 Task: Create Board Customer Retention to Workspace Customer Experience. Create Board SEO and SEM to Workspace Customer Experience. Create Board Market Segmentation and Targeting Analysis to Workspace Customer Experience
Action: Mouse moved to (436, 82)
Screenshot: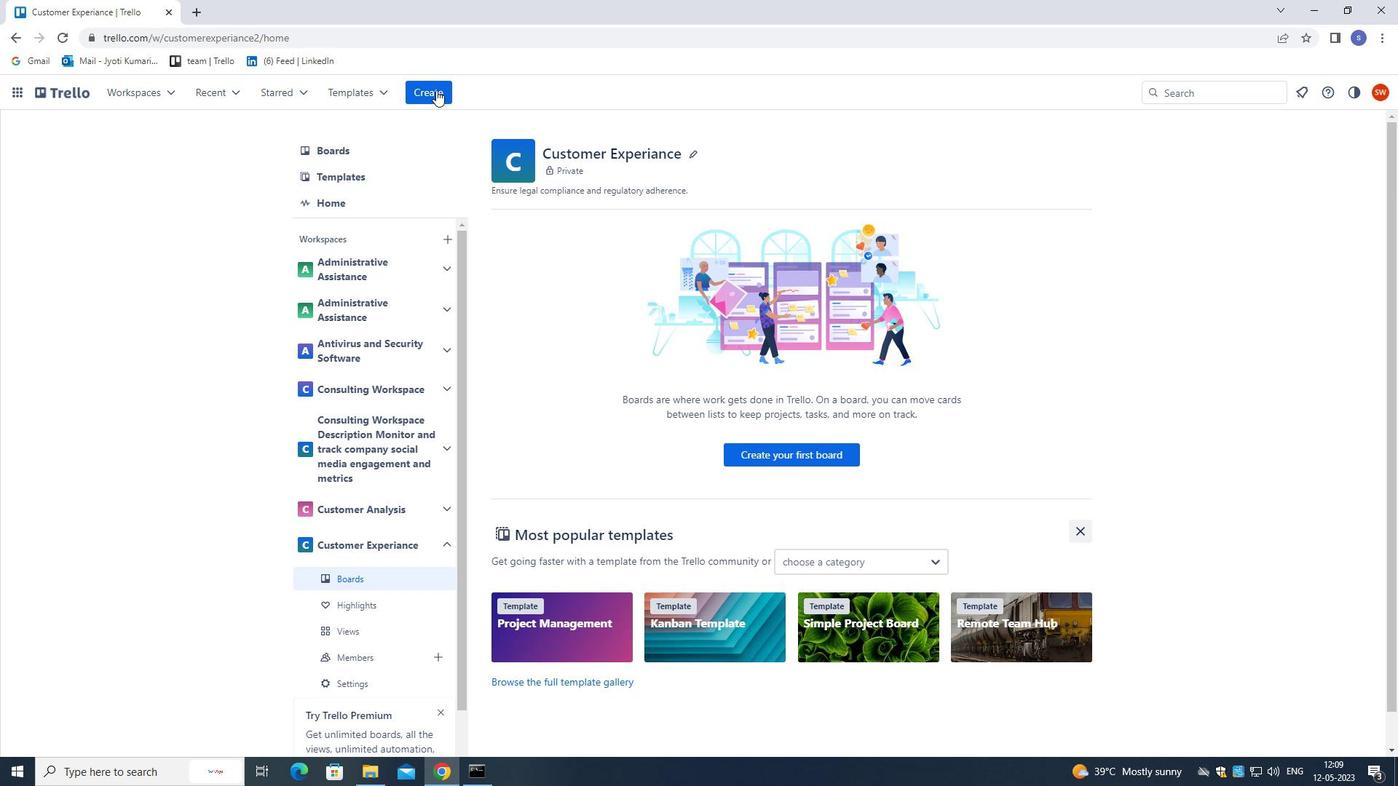 
Action: Mouse pressed left at (436, 82)
Screenshot: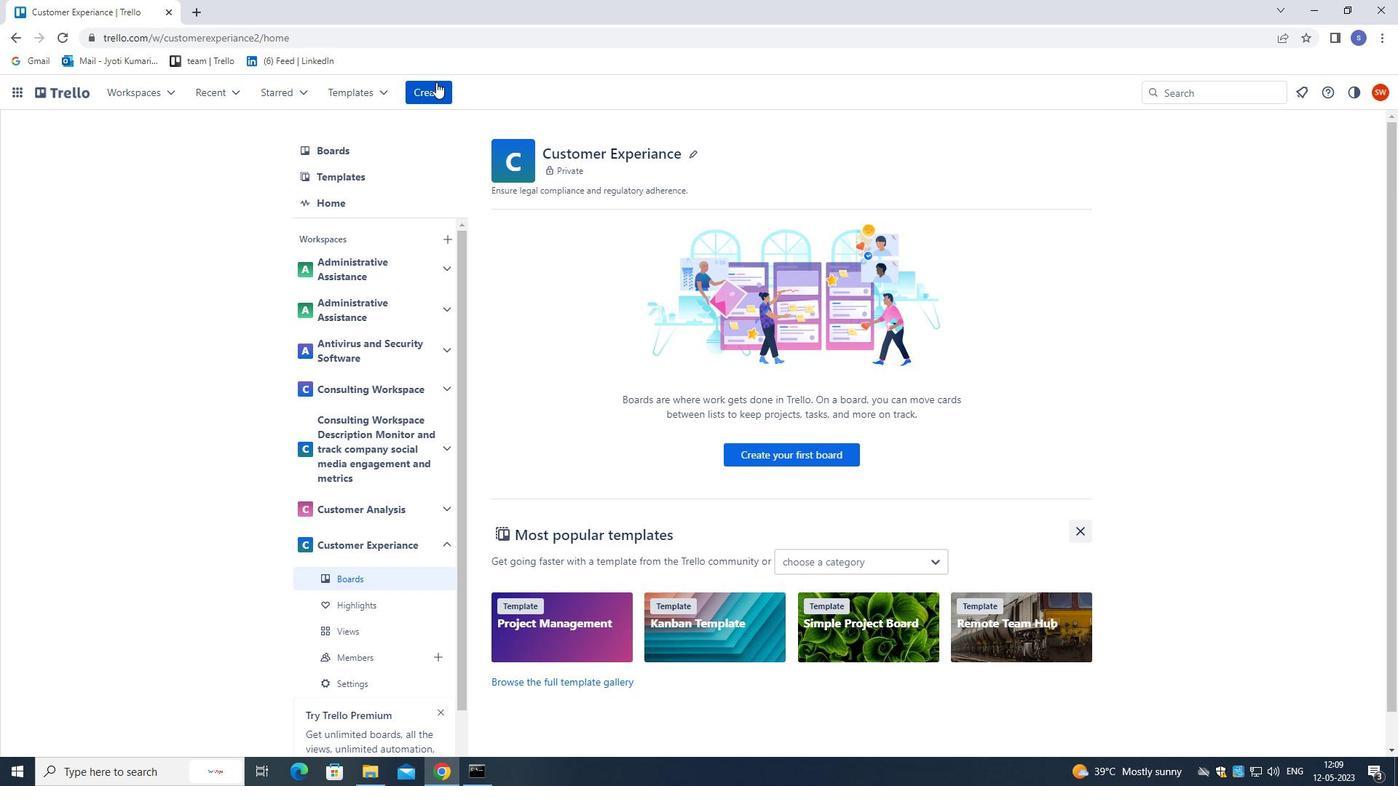 
Action: Mouse moved to (429, 155)
Screenshot: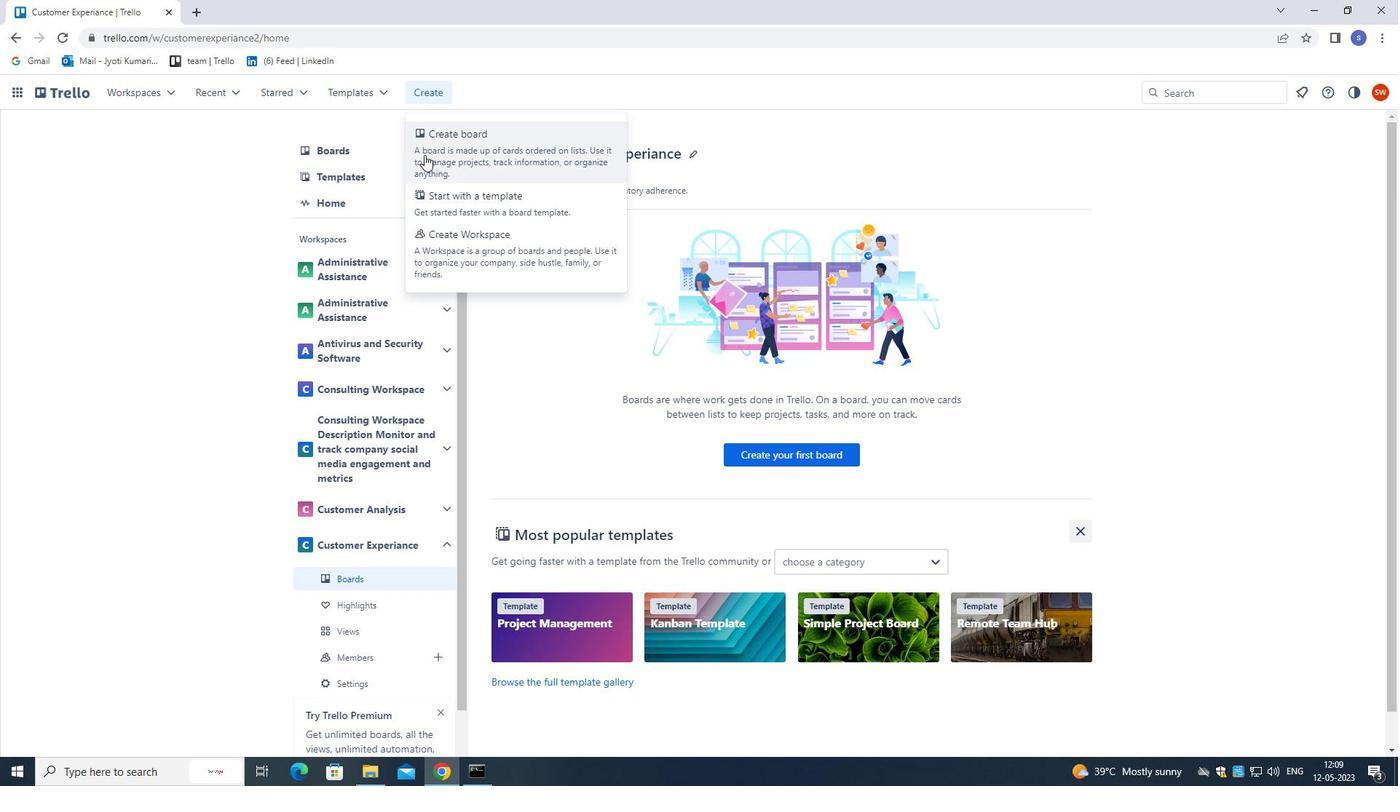 
Action: Mouse pressed left at (429, 155)
Screenshot: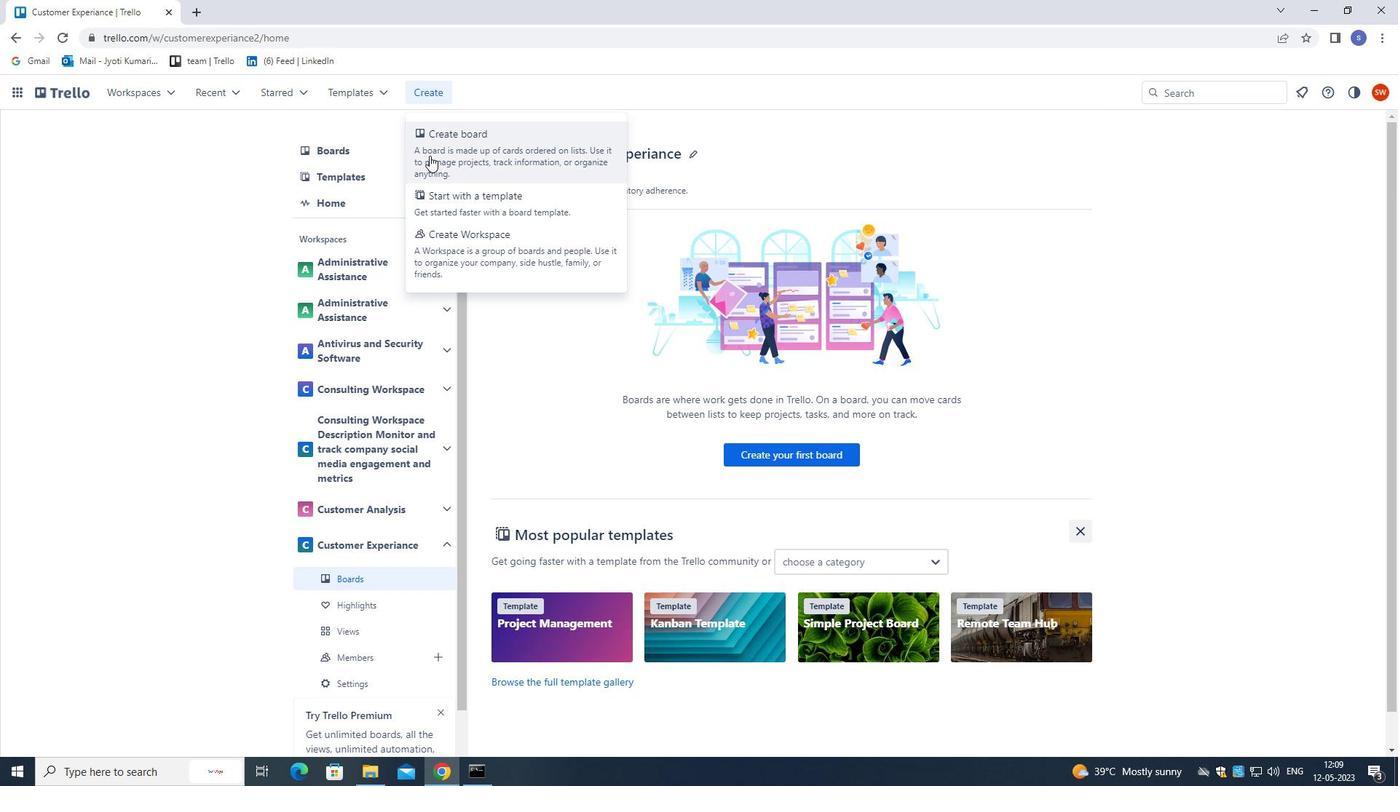
Action: Mouse moved to (401, 142)
Screenshot: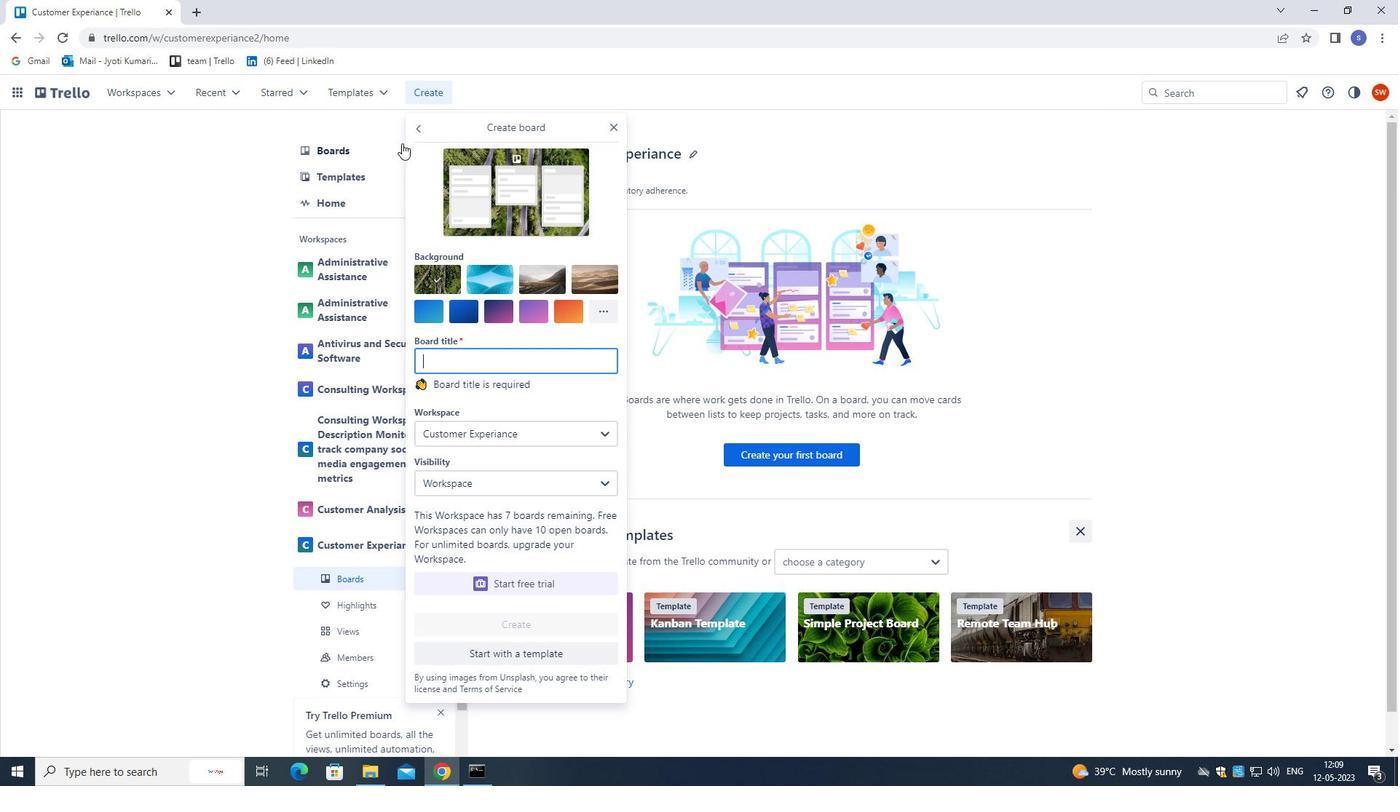 
Action: Key pressed <Key.shift>CU
Screenshot: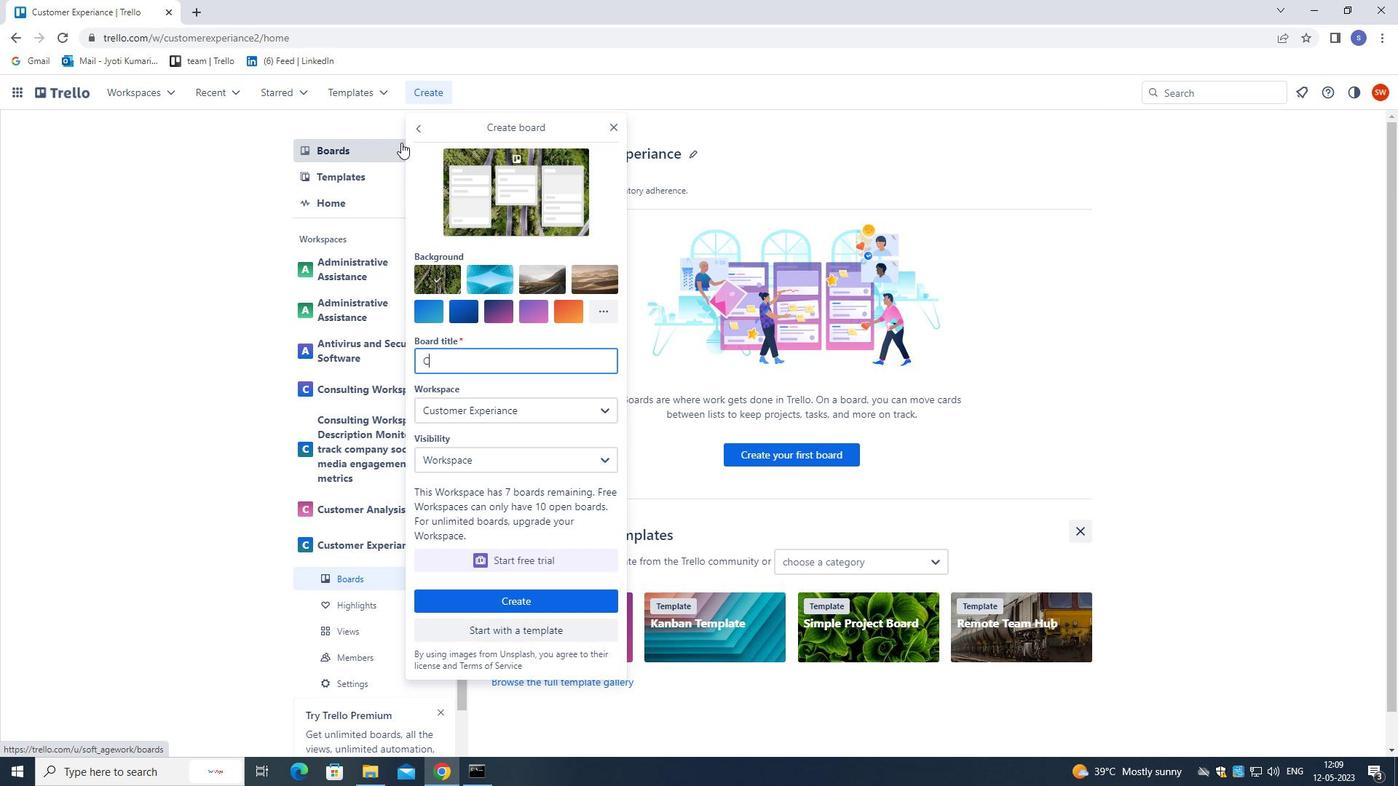 
Action: Mouse moved to (400, 142)
Screenshot: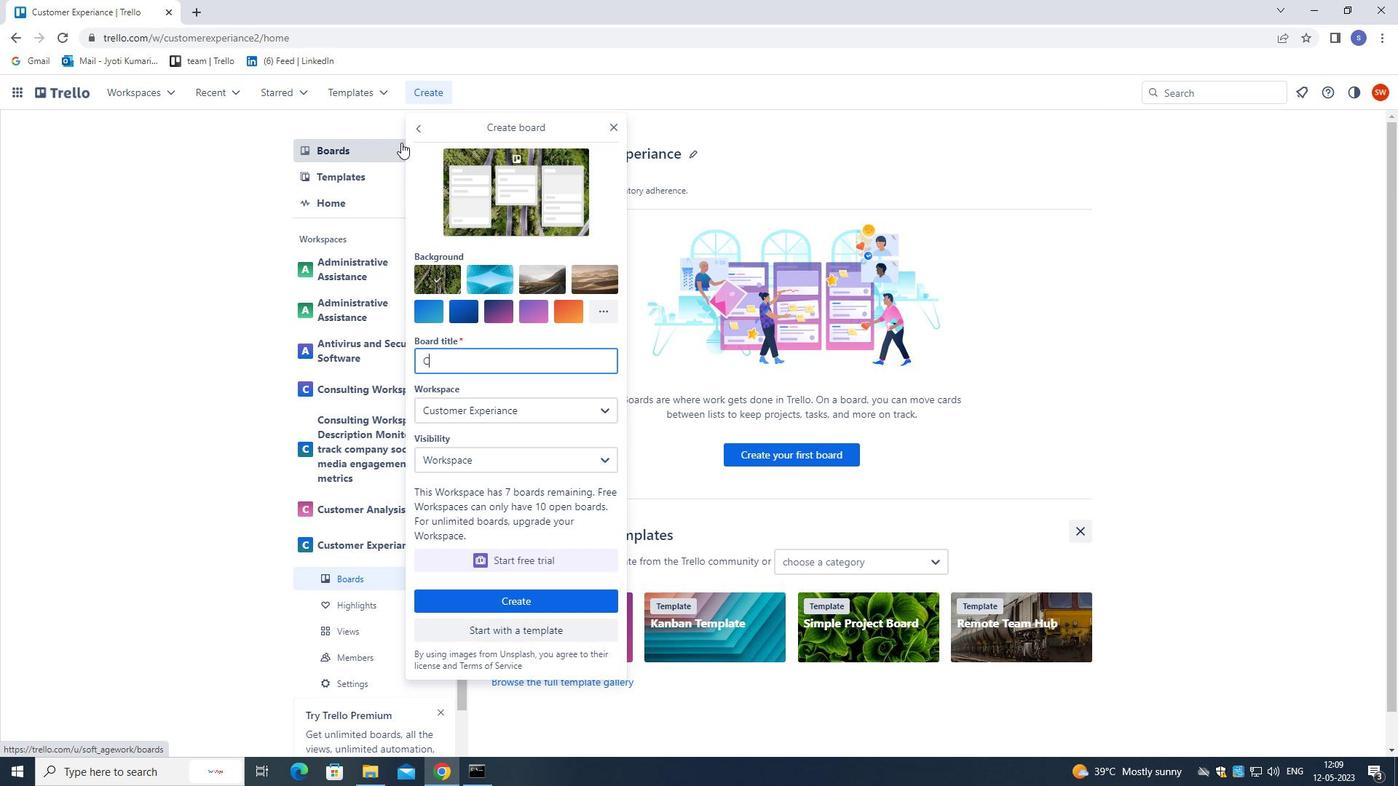 
Action: Key pressed STOMER<Key.space><Key.shift>RETENANCE<Key.backspace><Key.backspace><Key.backspace><Key.backspace><Key.backspace>NTION
Screenshot: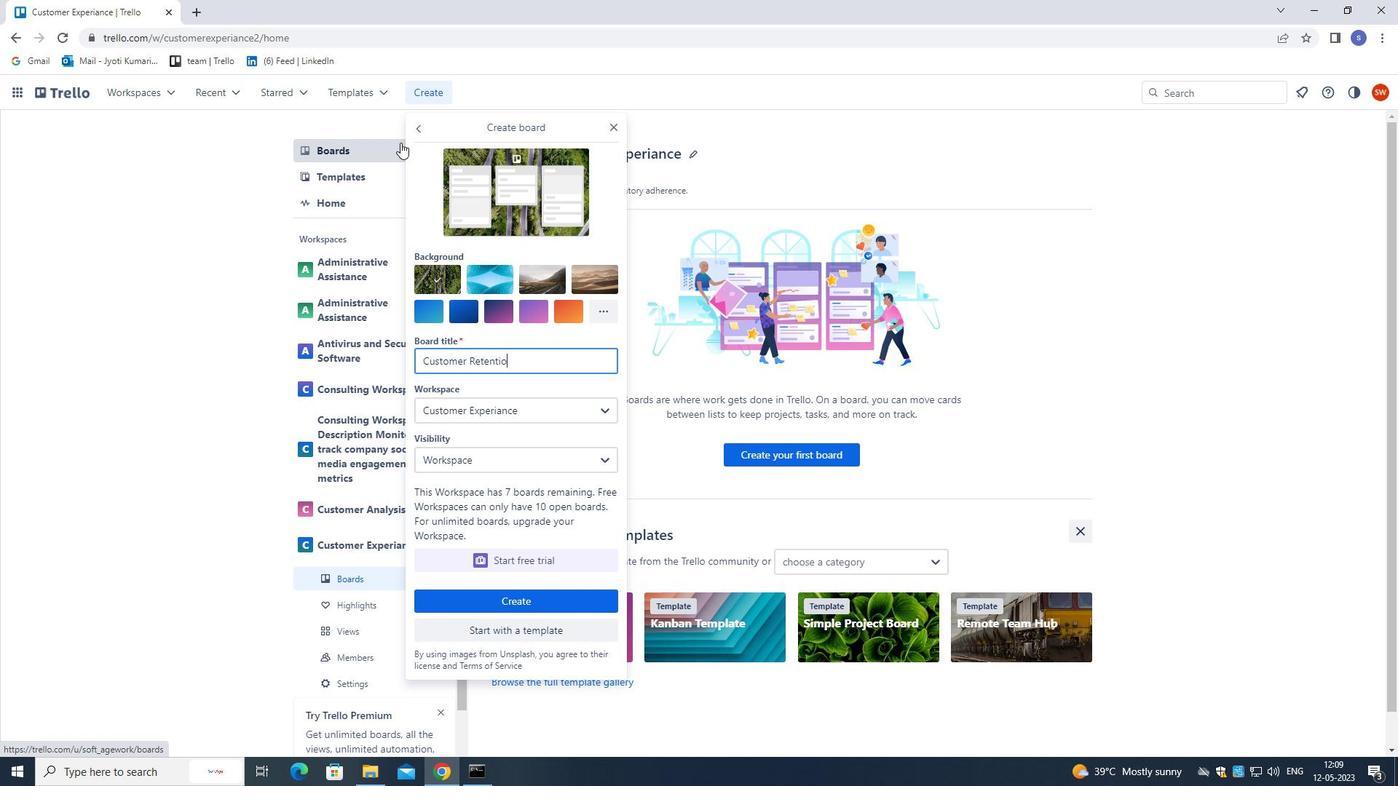 
Action: Mouse moved to (537, 609)
Screenshot: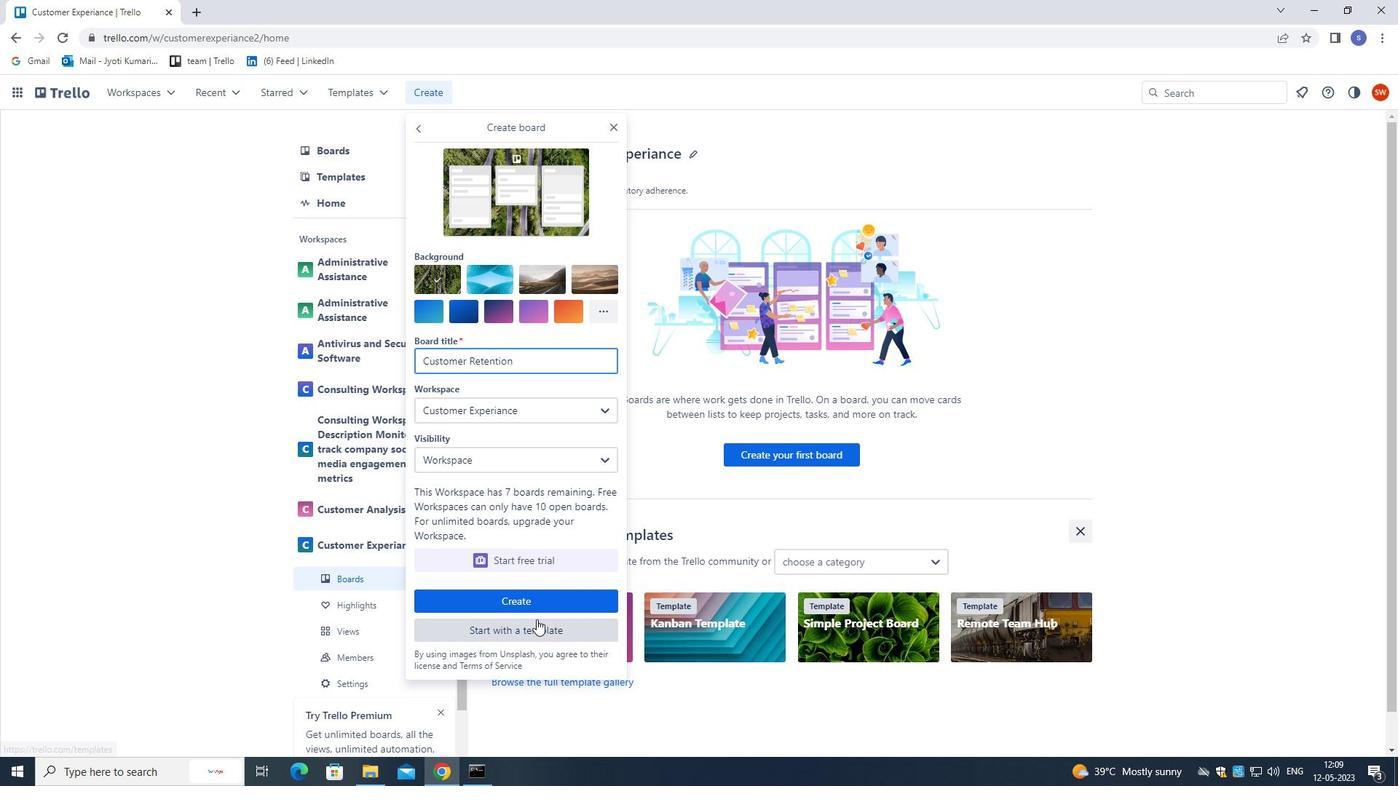 
Action: Mouse pressed left at (537, 609)
Screenshot: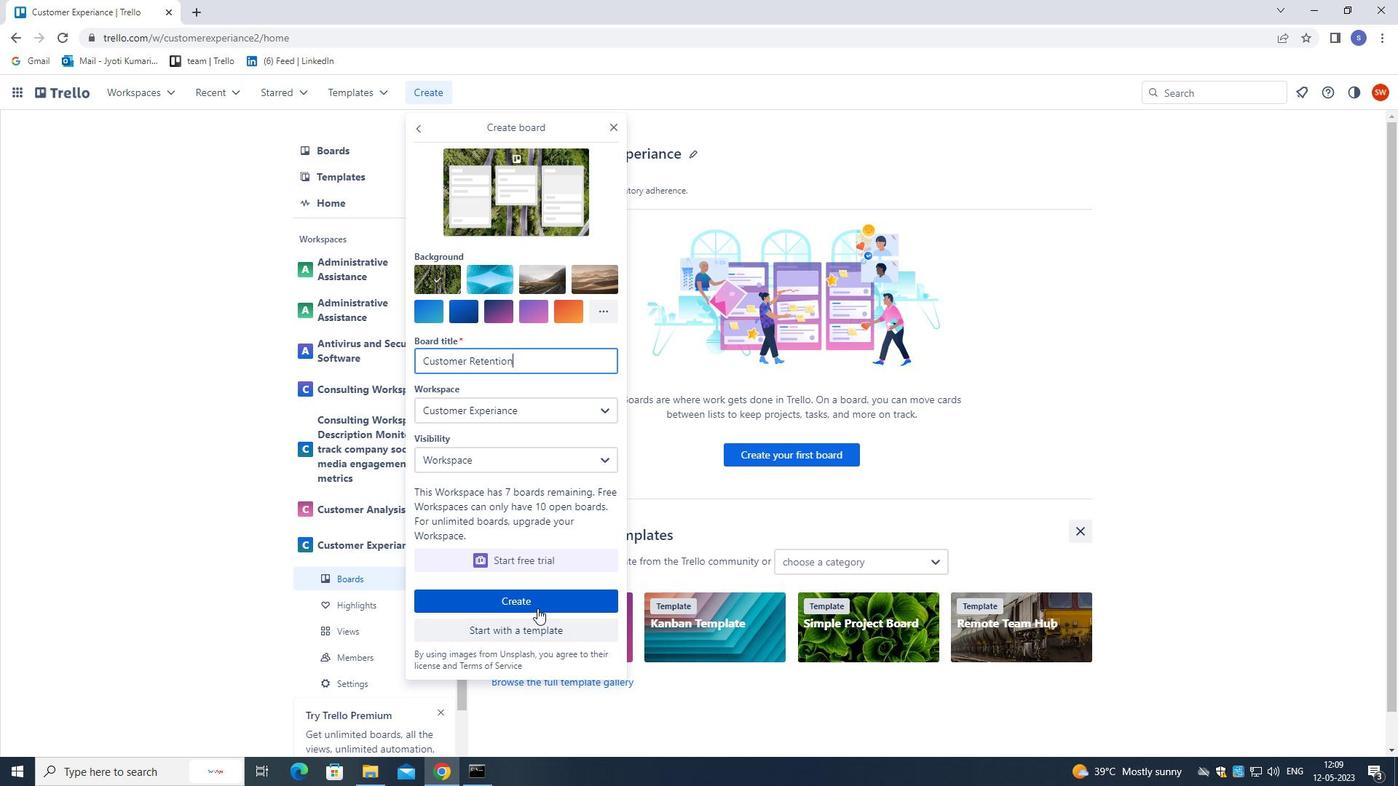 
Action: Mouse moved to (414, 90)
Screenshot: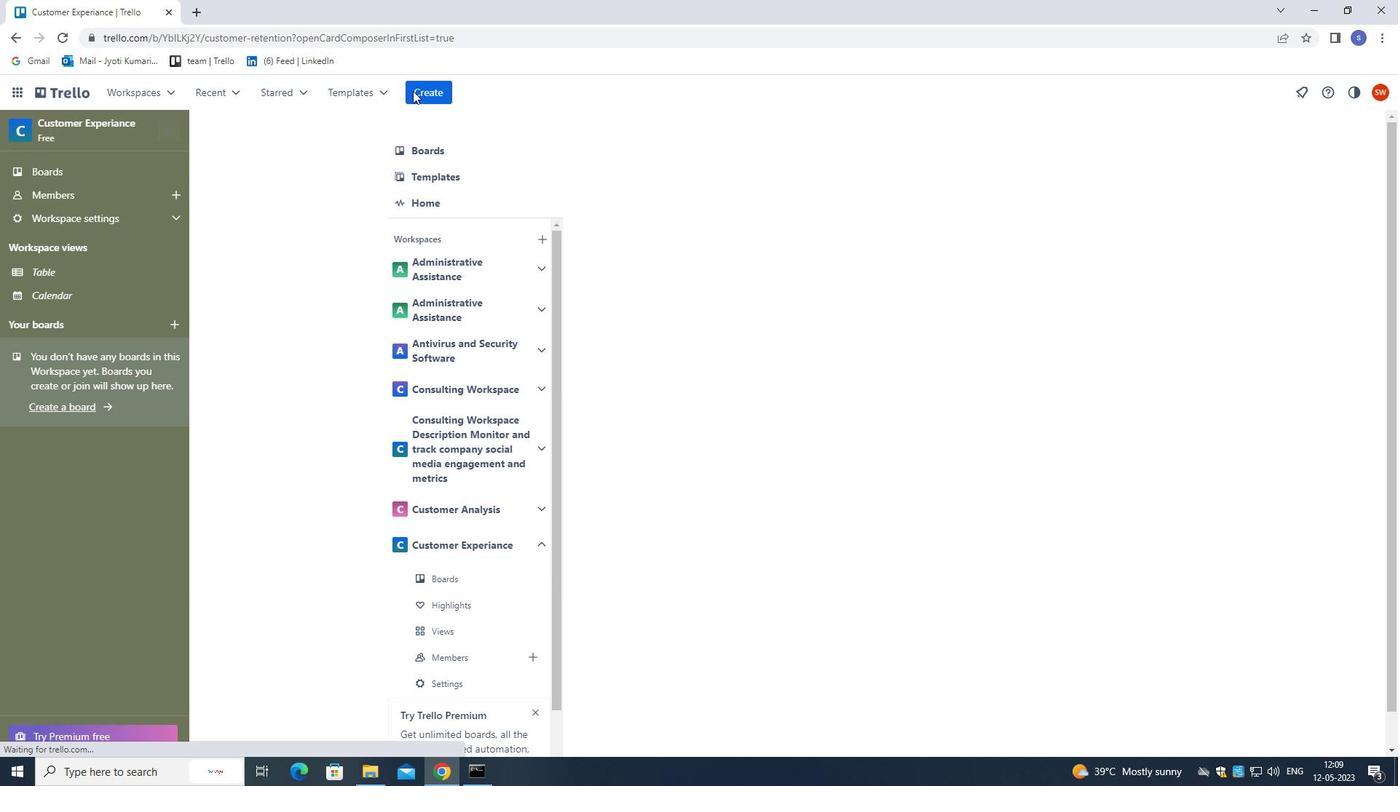 
Action: Mouse pressed left at (414, 90)
Screenshot: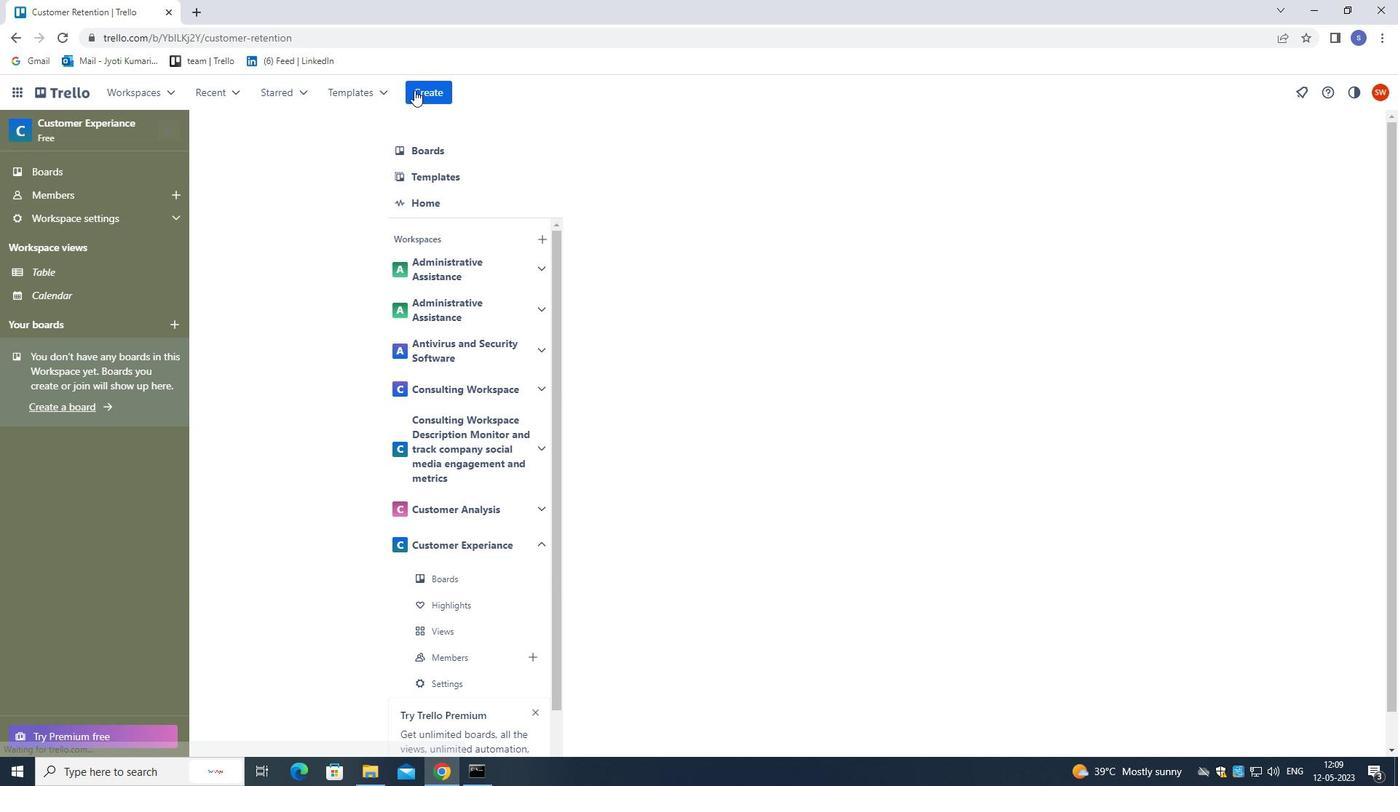 
Action: Mouse moved to (443, 163)
Screenshot: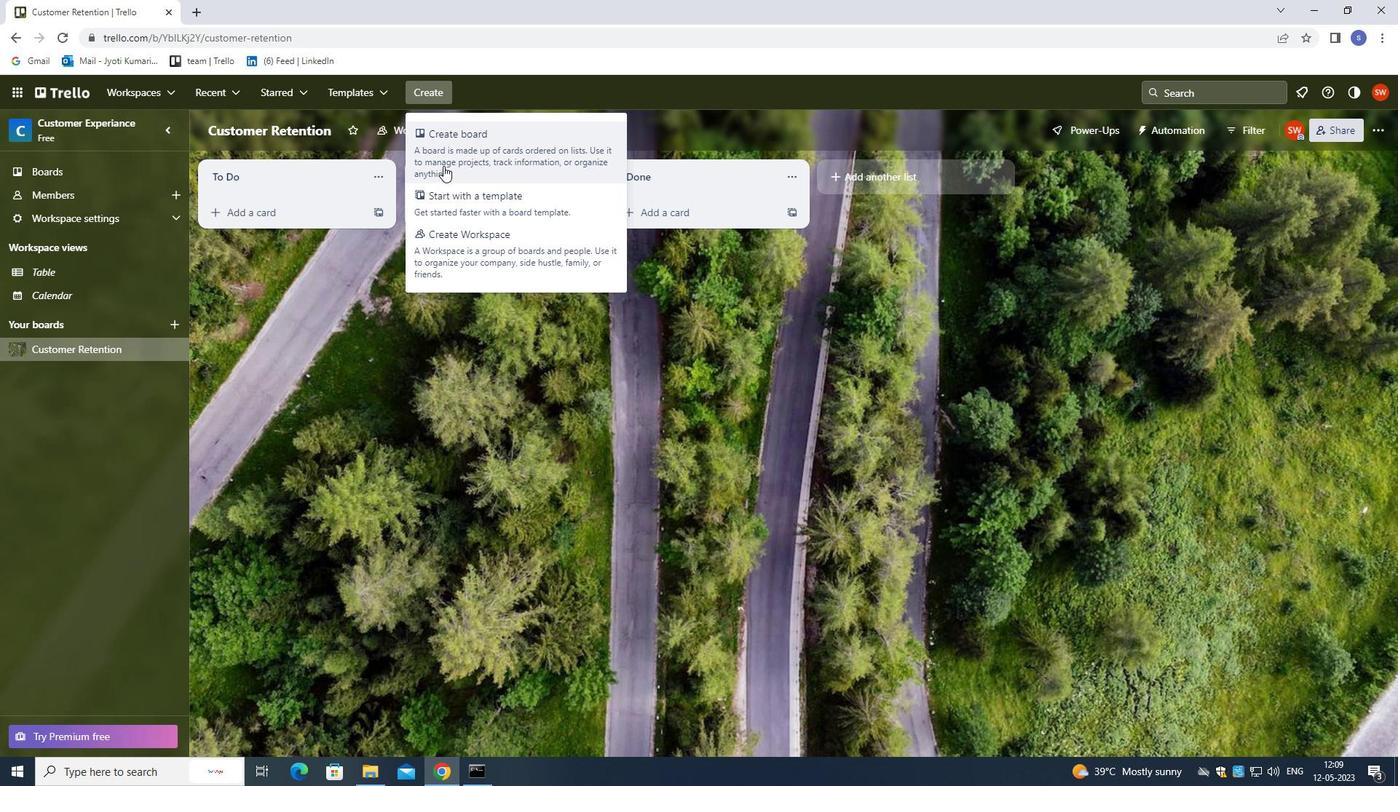 
Action: Mouse pressed left at (443, 163)
Screenshot: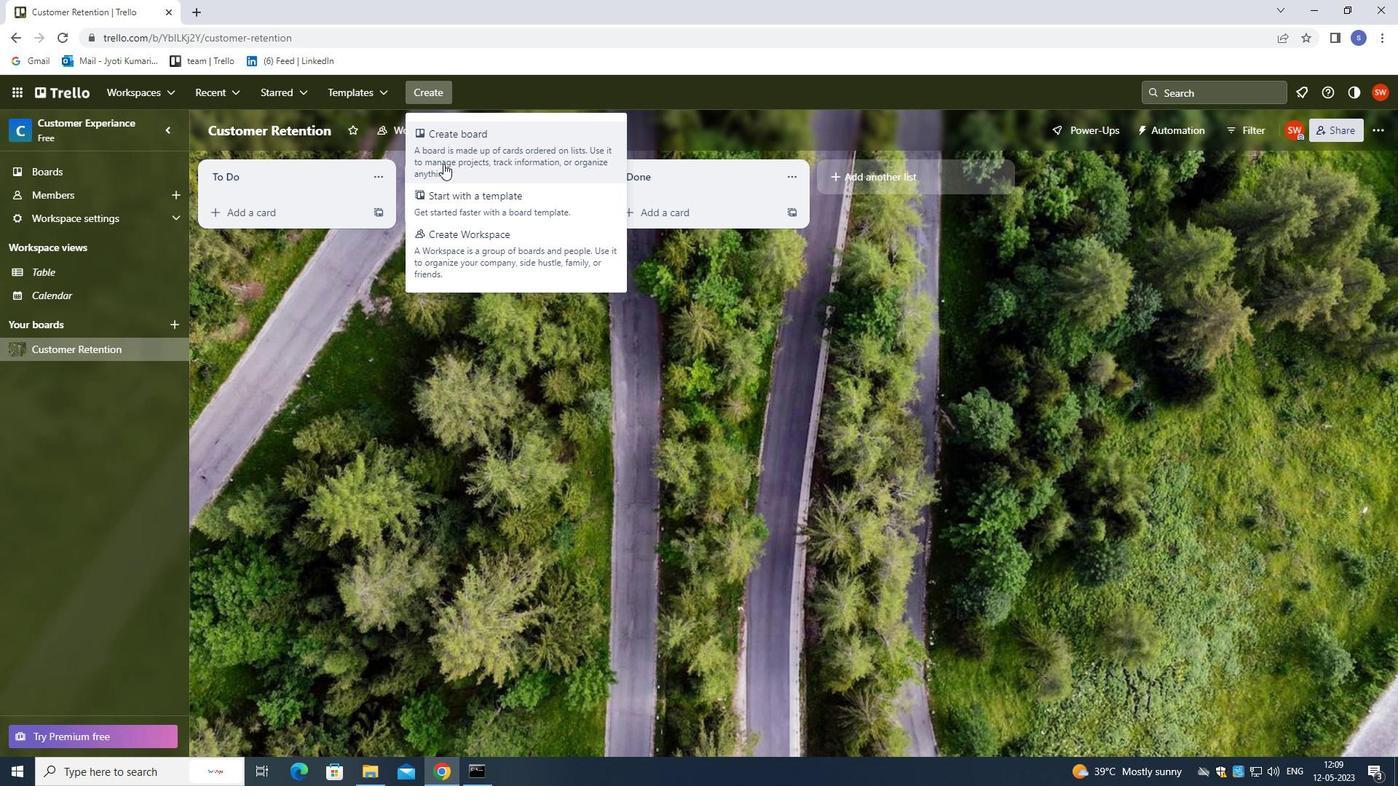 
Action: Mouse moved to (444, 163)
Screenshot: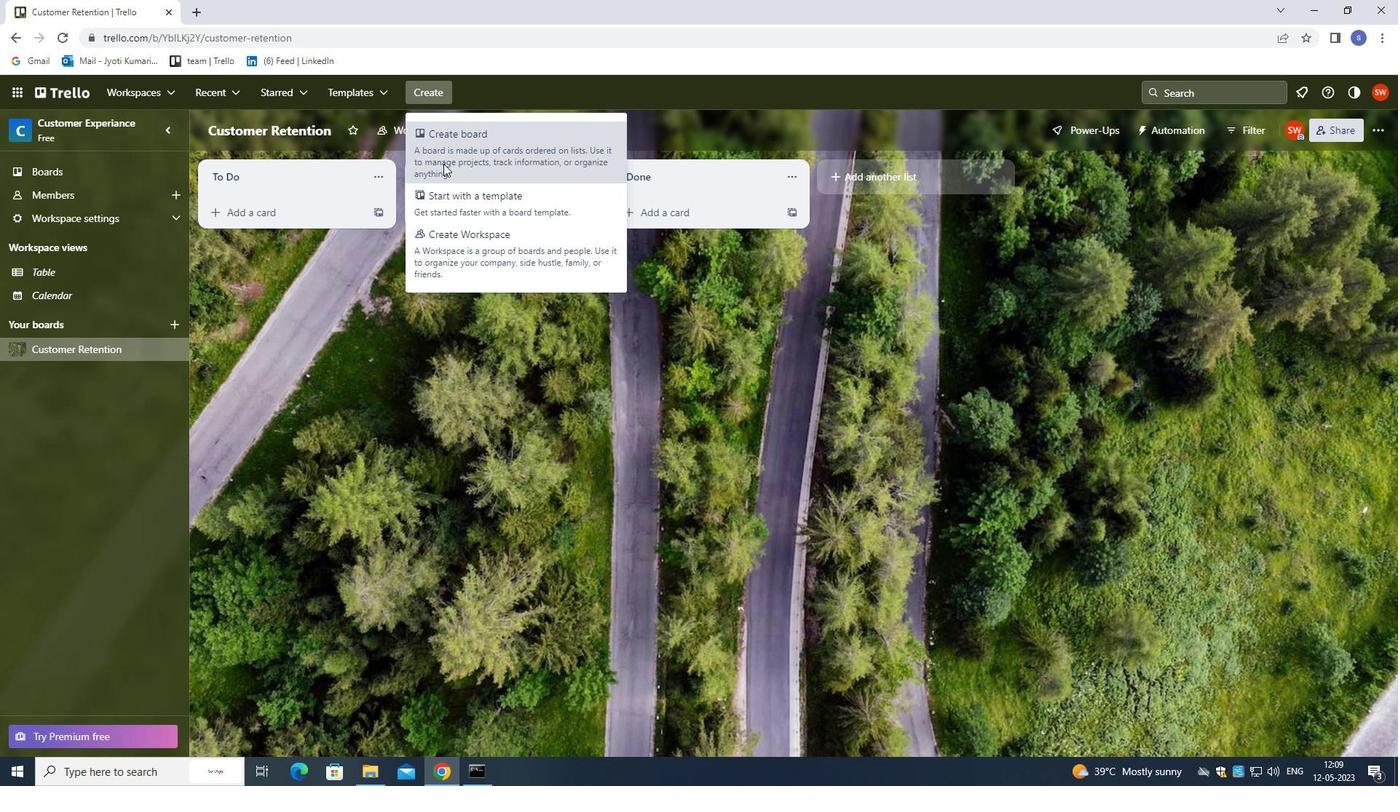 
Action: Key pressed <Key.shift>SEO<Key.space>AND<Key.space><Key.shift>SEM
Screenshot: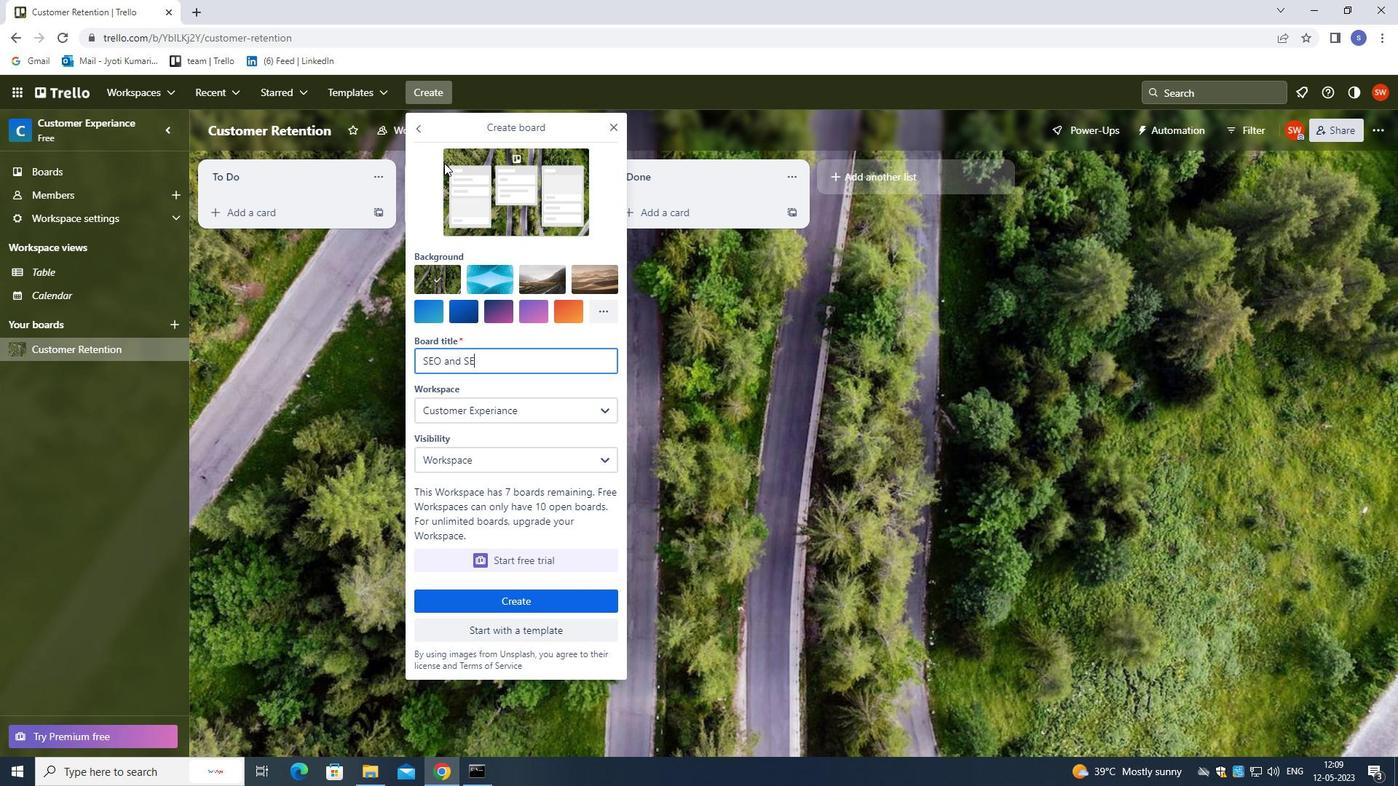 
Action: Mouse moved to (469, 596)
Screenshot: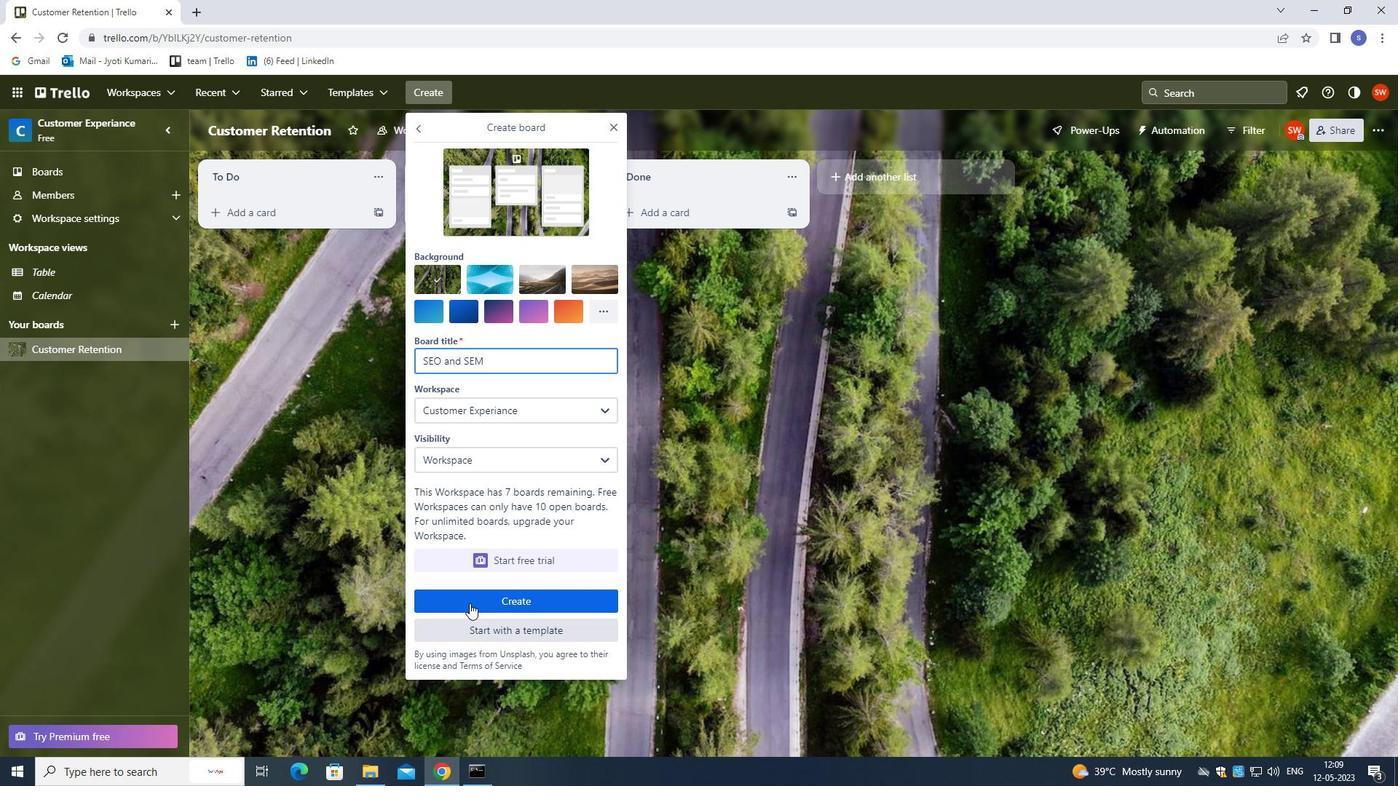 
Action: Mouse pressed left at (469, 596)
Screenshot: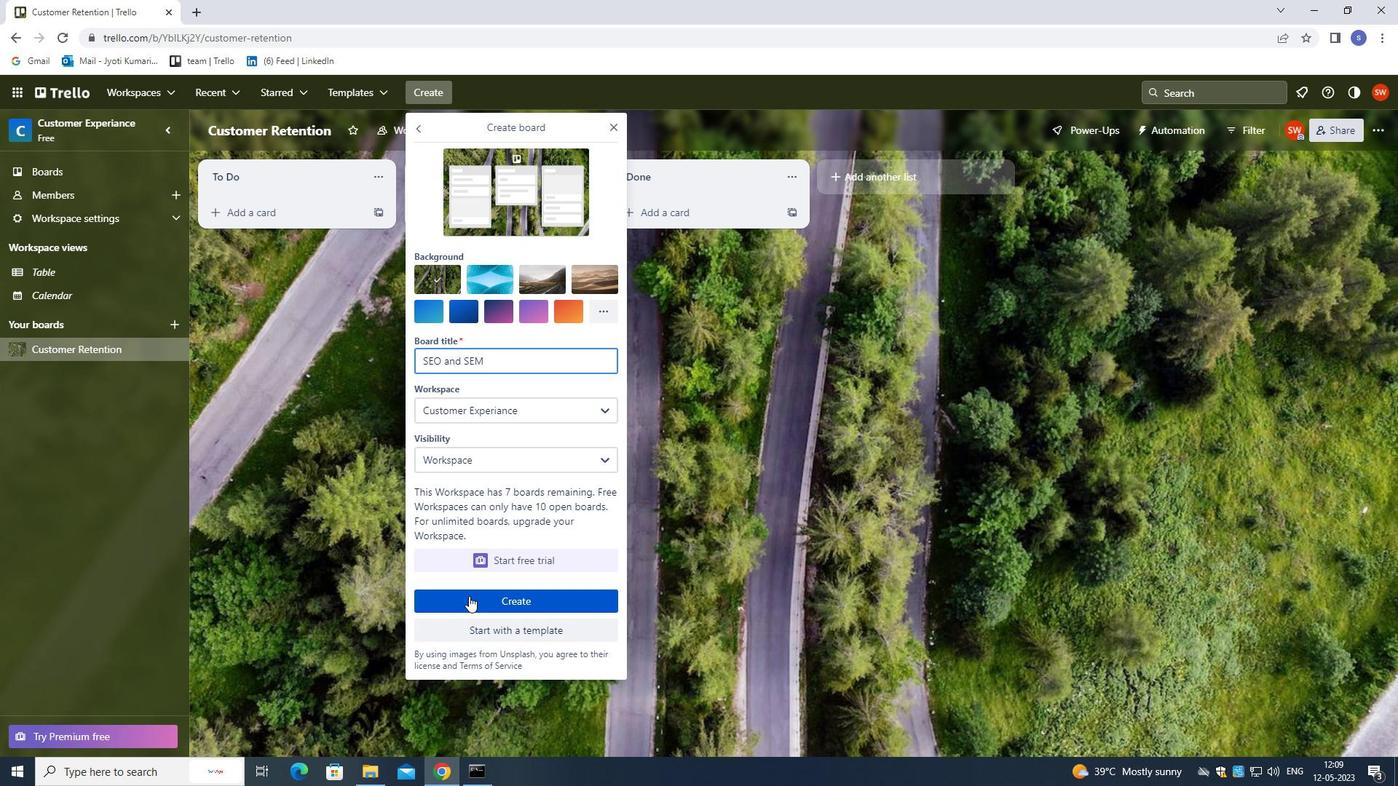 
Action: Mouse moved to (440, 86)
Screenshot: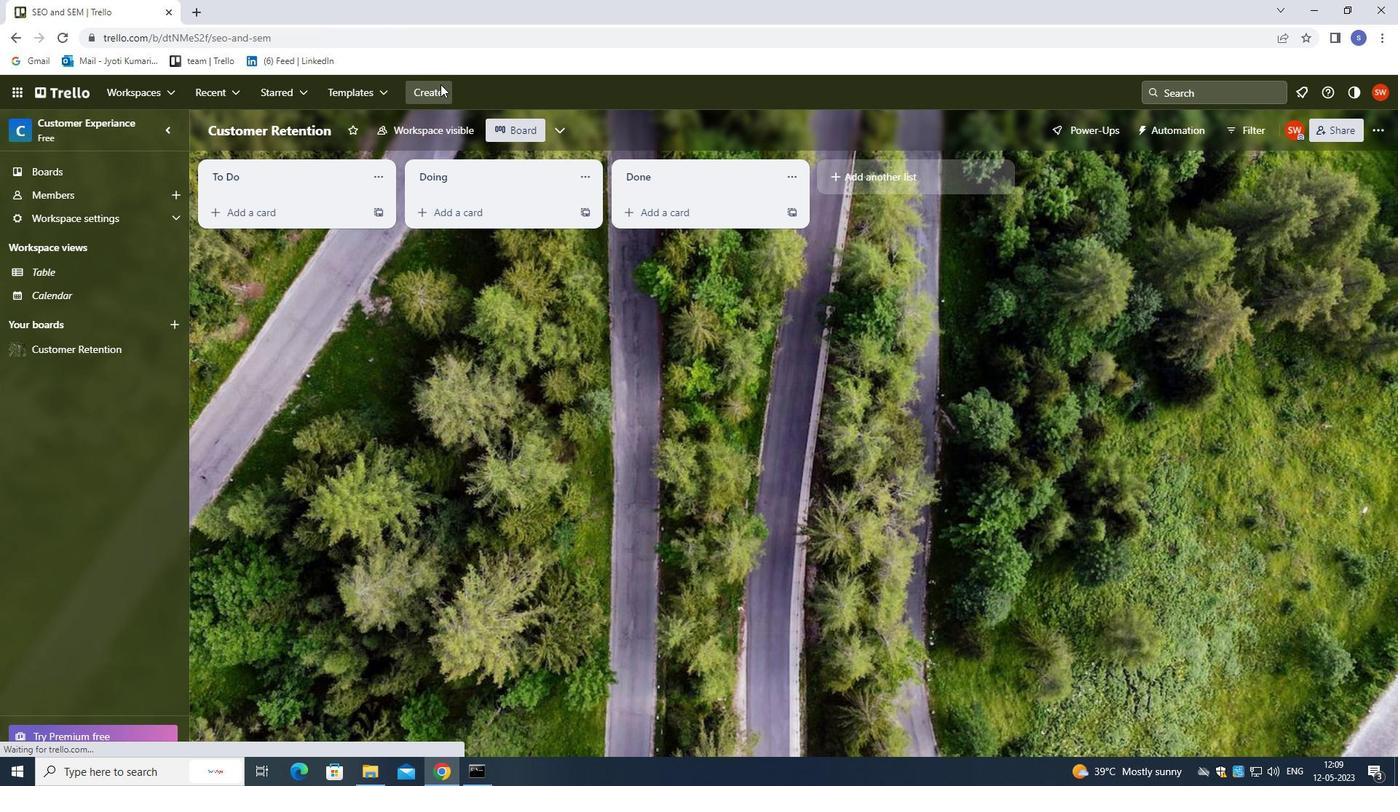 
Action: Mouse pressed left at (440, 86)
Screenshot: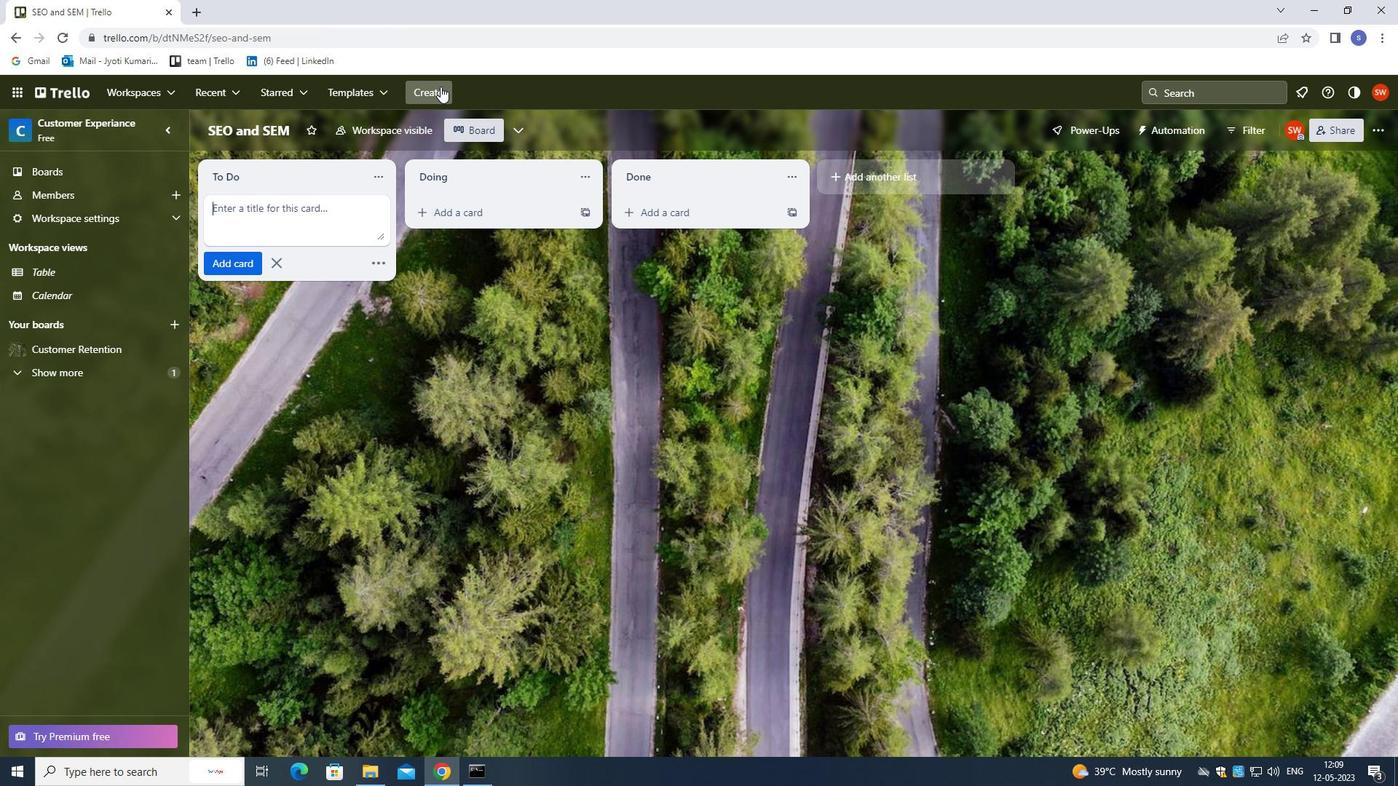 
Action: Mouse moved to (438, 161)
Screenshot: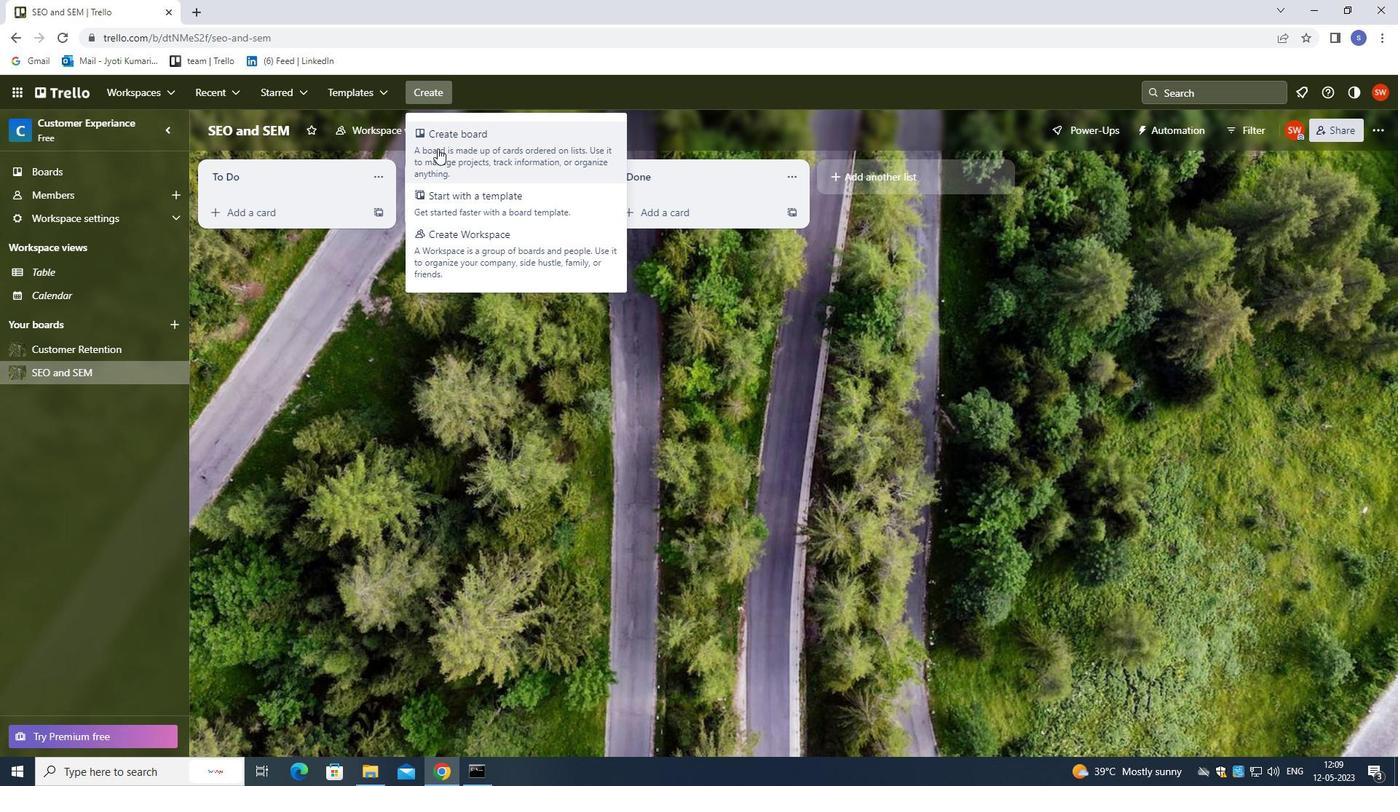 
Action: Mouse pressed left at (438, 161)
Screenshot: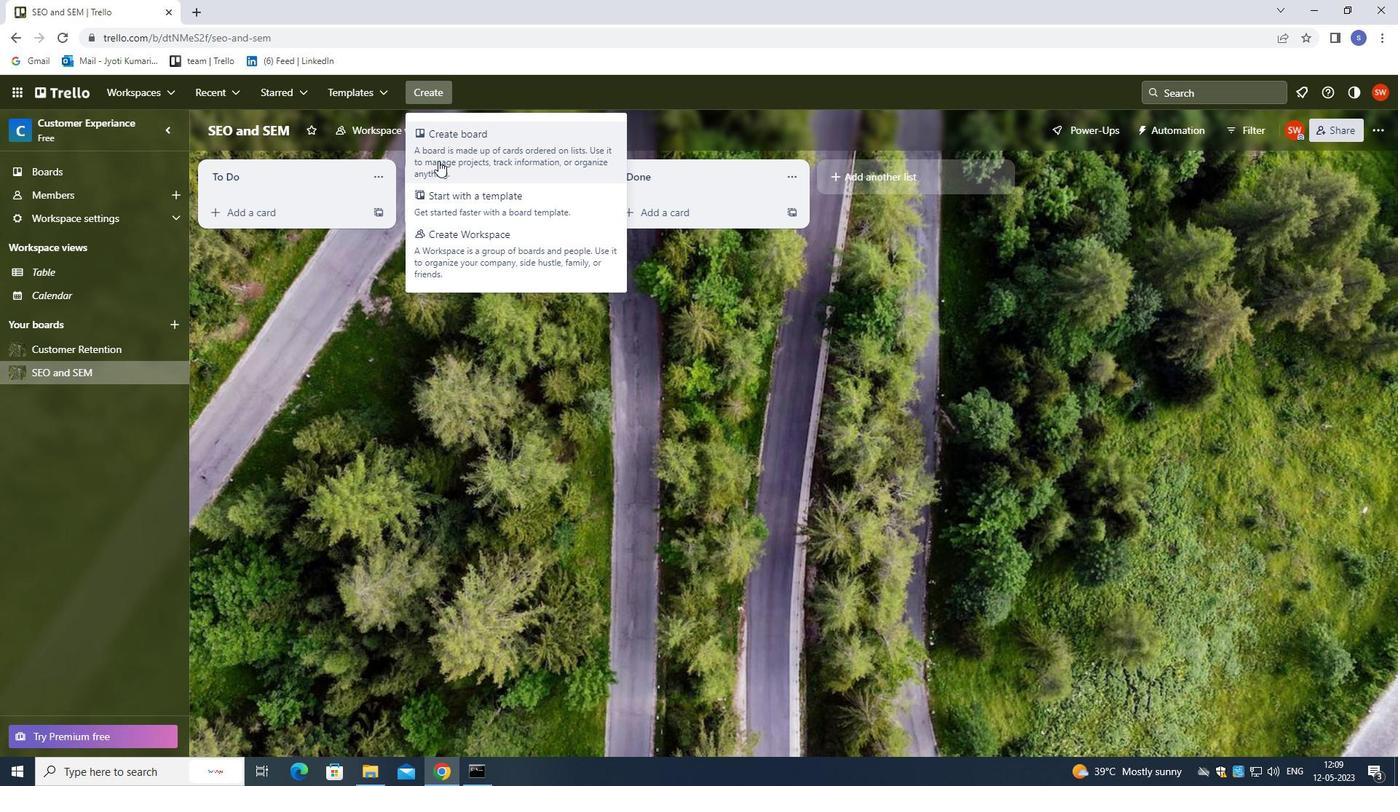
Action: Key pressed <Key.shift><Key.shift><Key.shift><Key.shift><Key.shift><Key.shift><Key.shift><Key.shift>MARKET<Key.space><Key.shift><Key.shift><Key.shift><Key.shift><Key.shift><Key.shift><Key.shift><Key.shift><Key.shift><Key.shift>SEGMENTATION<Key.space><Key.shift>AND<Key.space><Key.shift><Key.shift><Key.shift>TRAGETING<Key.space><Key.shift><Key.shift><Key.shift><Key.shift><Key.shift><Key.shift><Key.shift><Key.shift>ANALYSIS
Screenshot: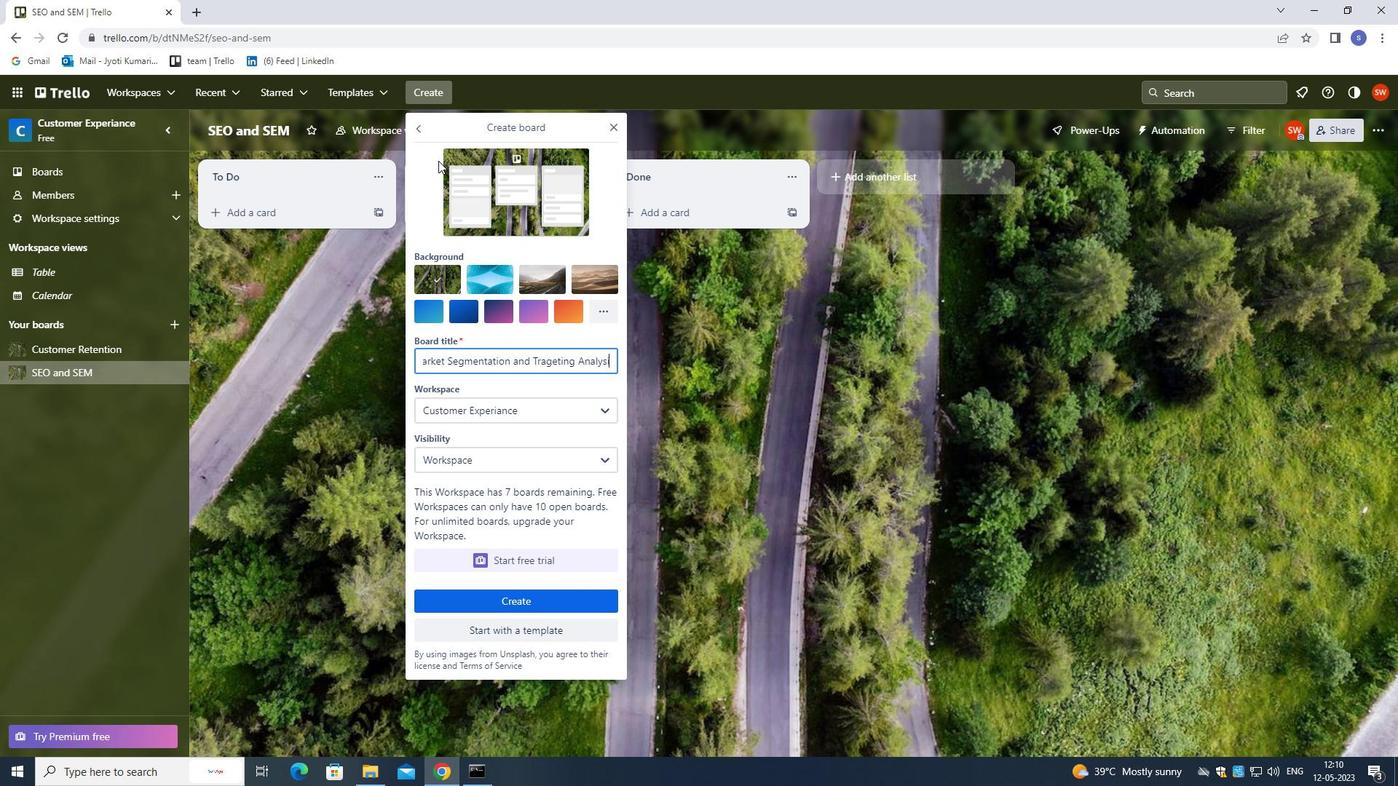 
Action: Mouse moved to (469, 603)
Screenshot: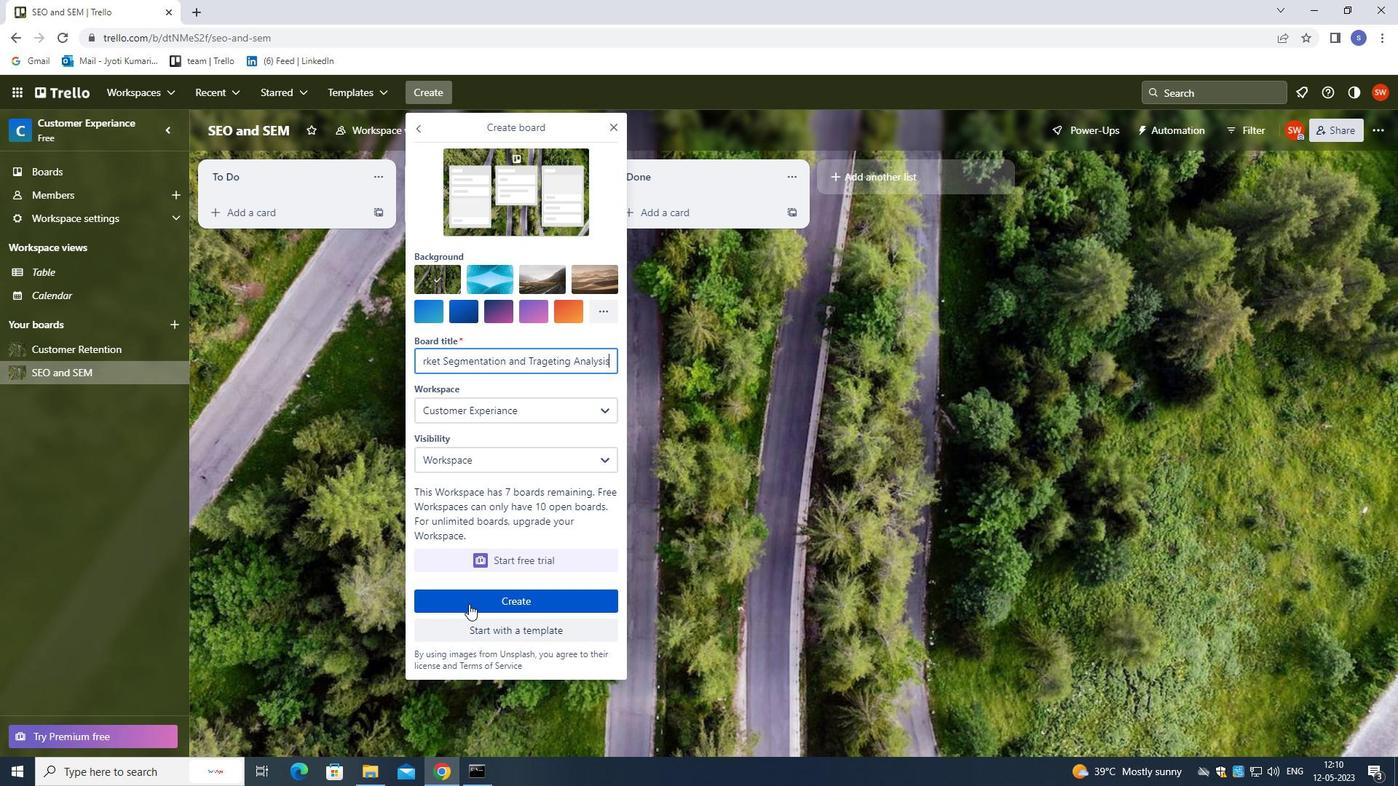 
Action: Mouse pressed left at (469, 603)
Screenshot: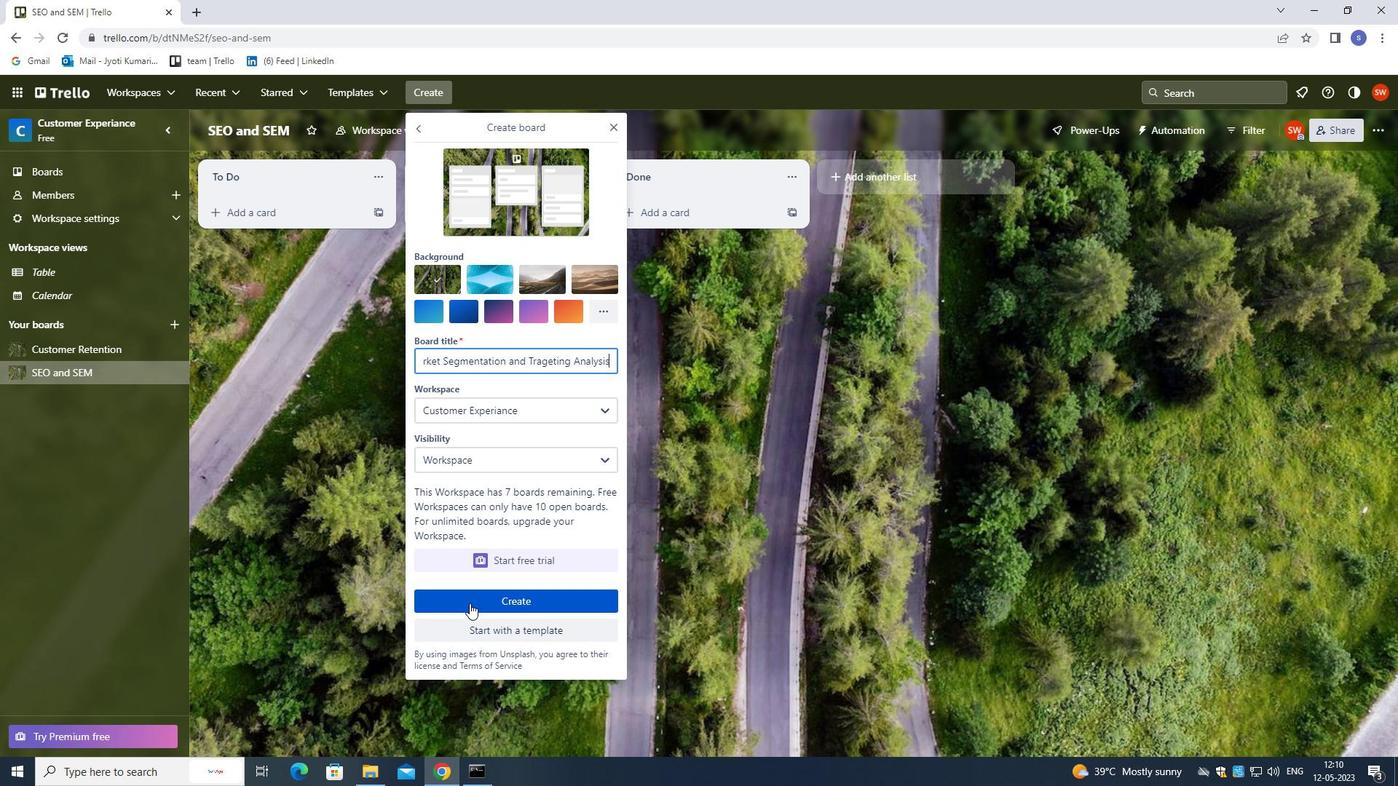 
Action: Mouse moved to (488, 612)
Screenshot: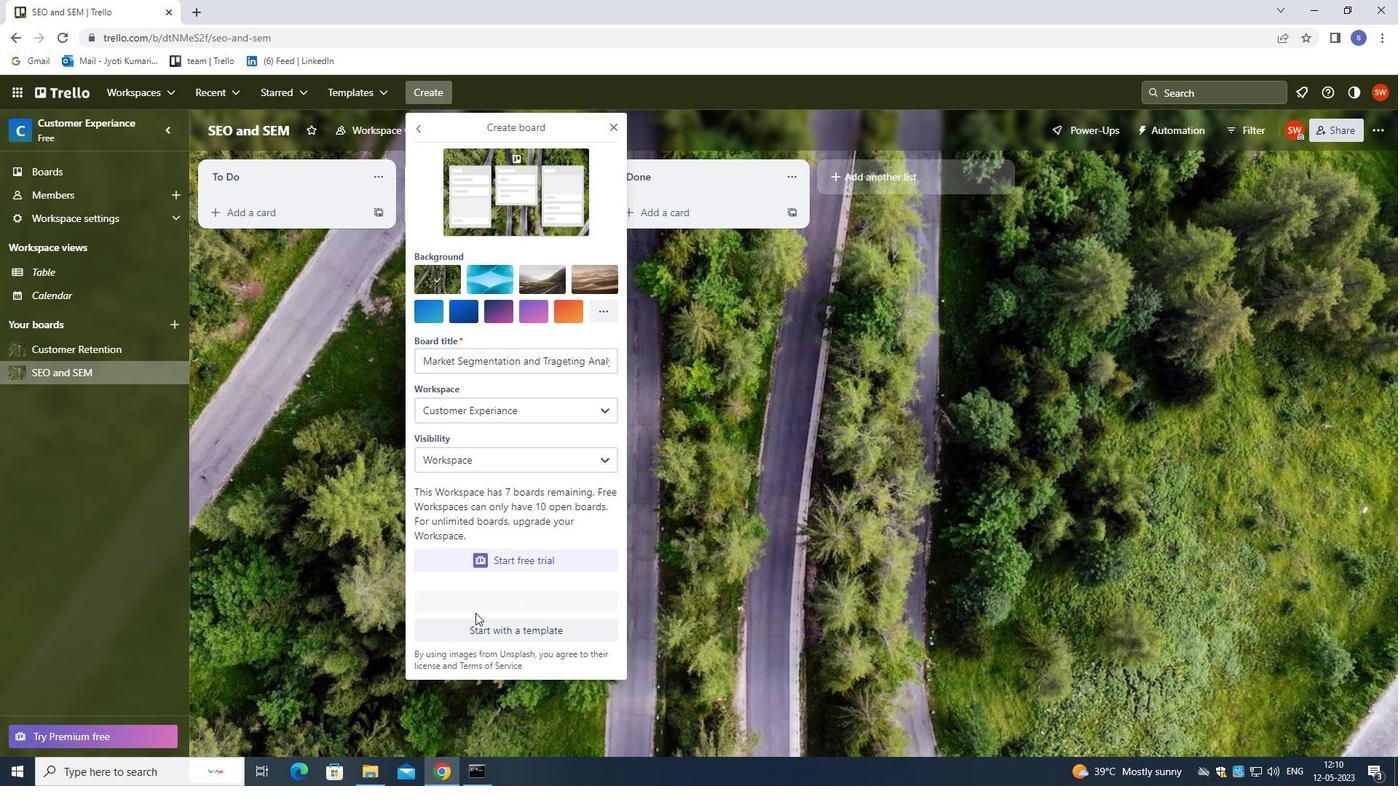 
